 Task: Add Nordic Naturals Lemon Omega-3D to the cart.
Action: Mouse moved to (309, 141)
Screenshot: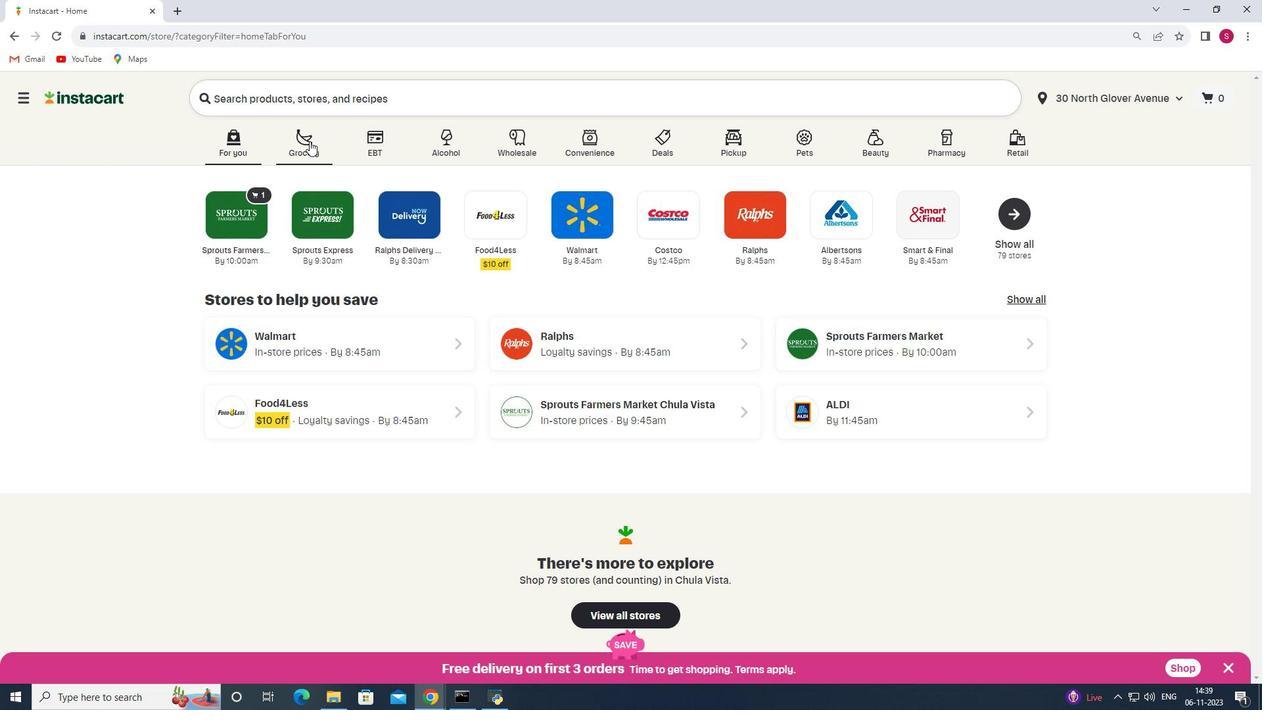 
Action: Mouse pressed left at (309, 141)
Screenshot: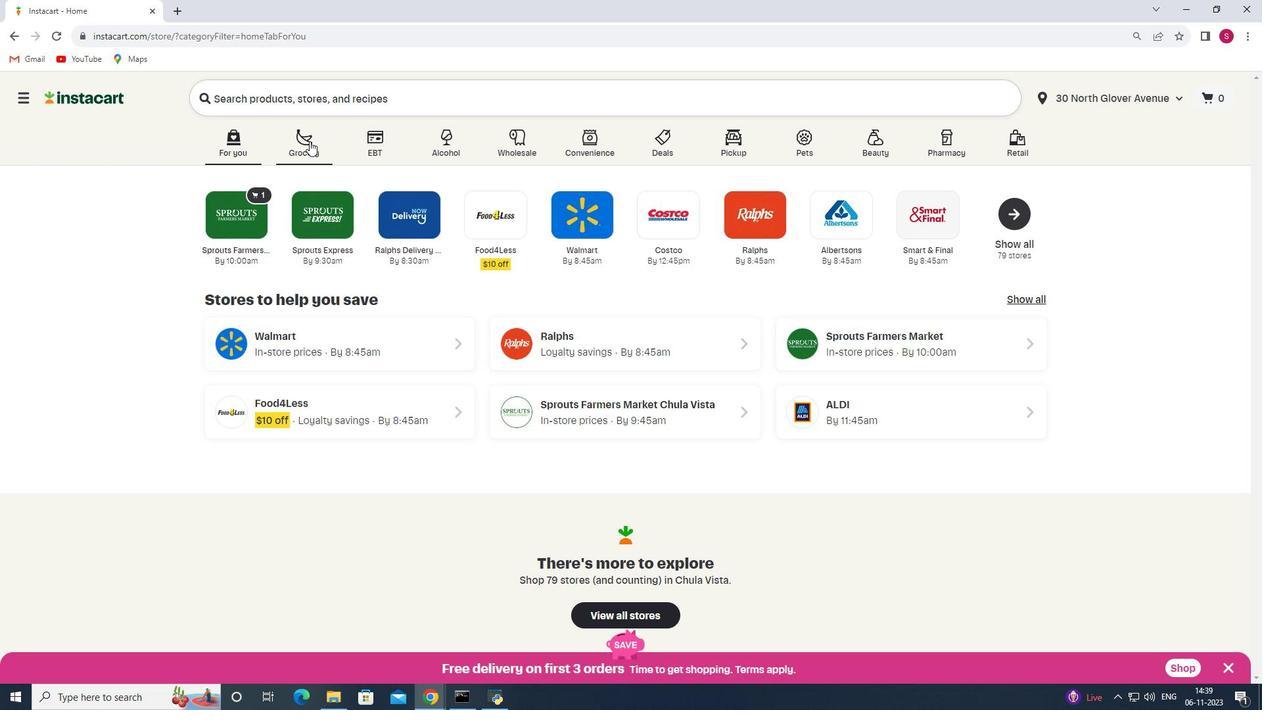 
Action: Mouse moved to (316, 392)
Screenshot: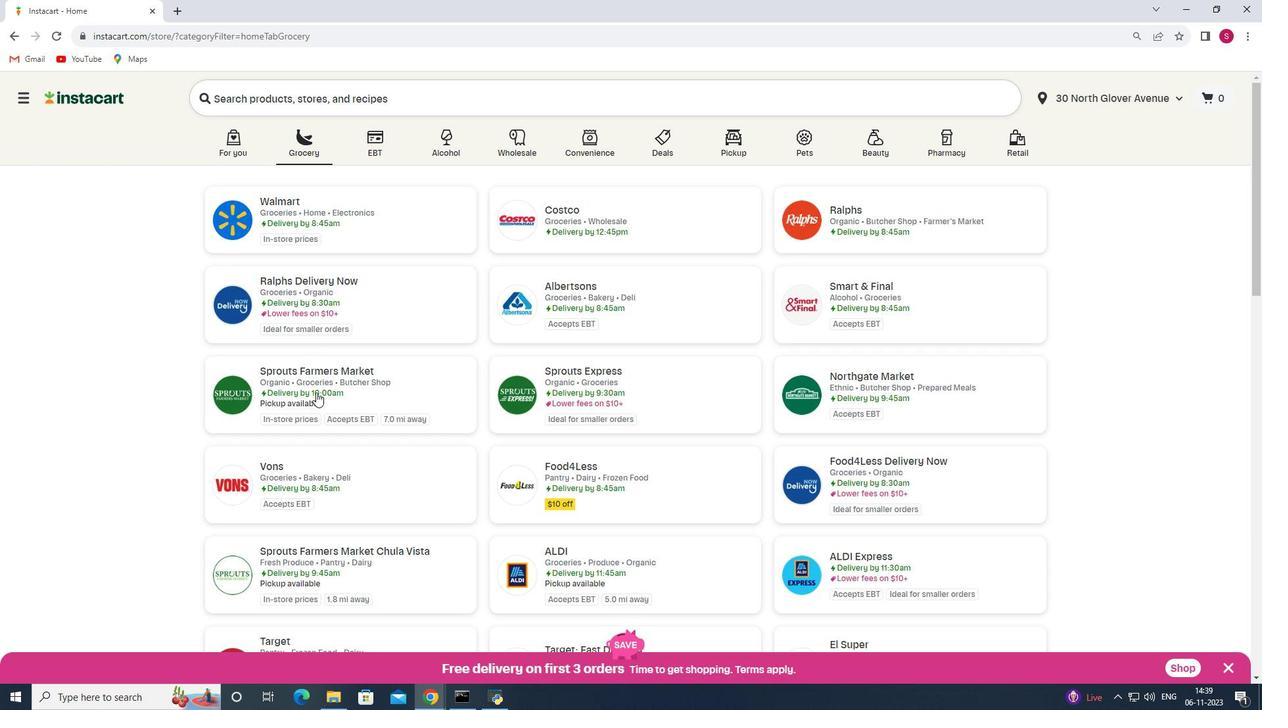
Action: Mouse pressed left at (316, 392)
Screenshot: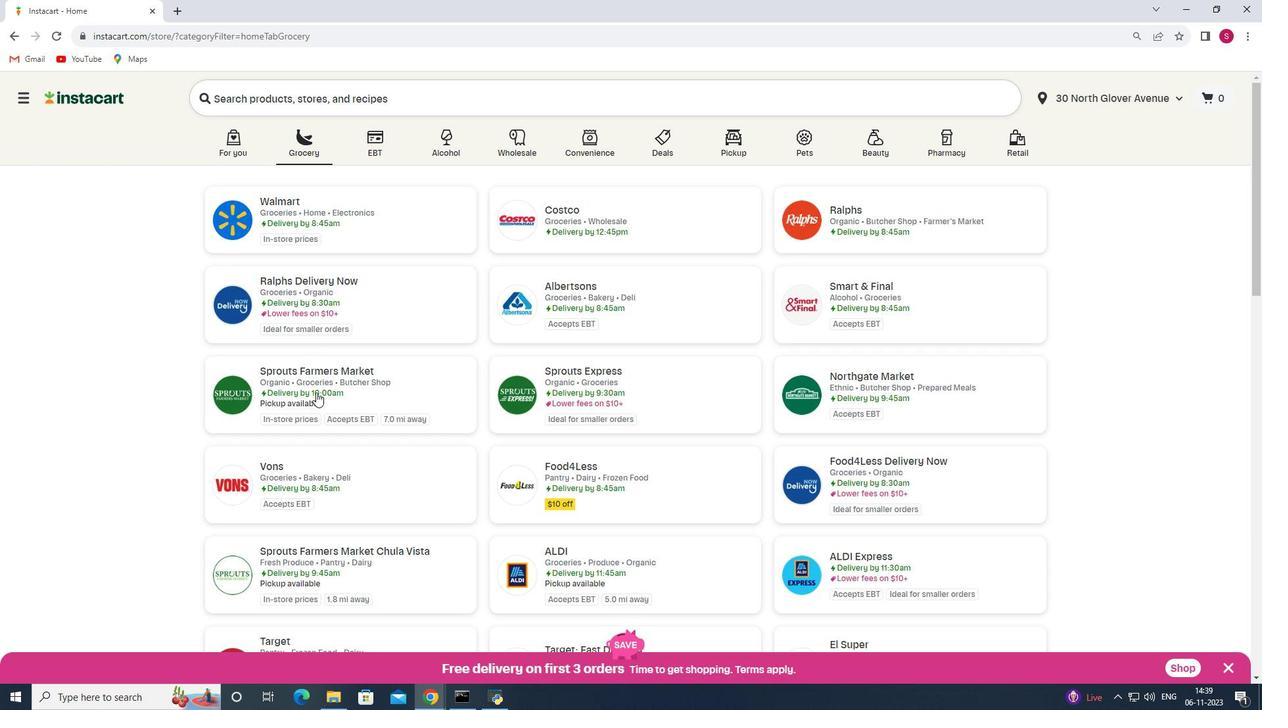
Action: Mouse moved to (96, 449)
Screenshot: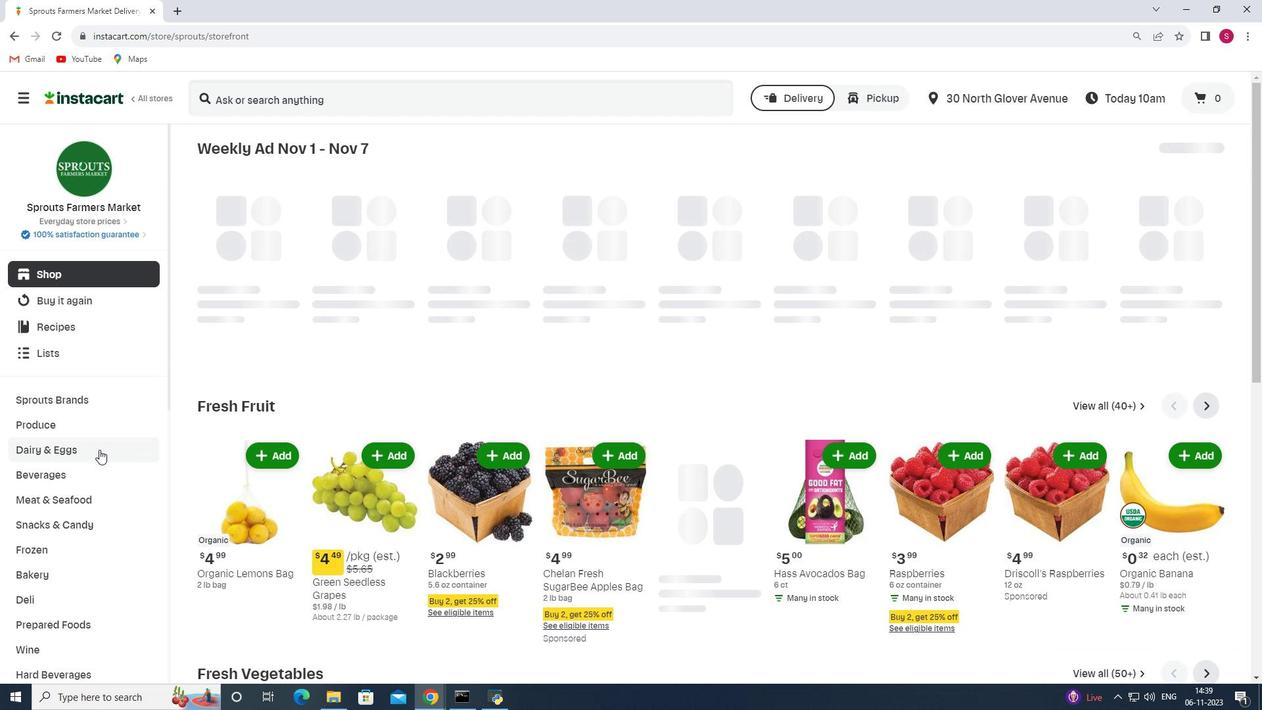 
Action: Mouse scrolled (96, 449) with delta (0, 0)
Screenshot: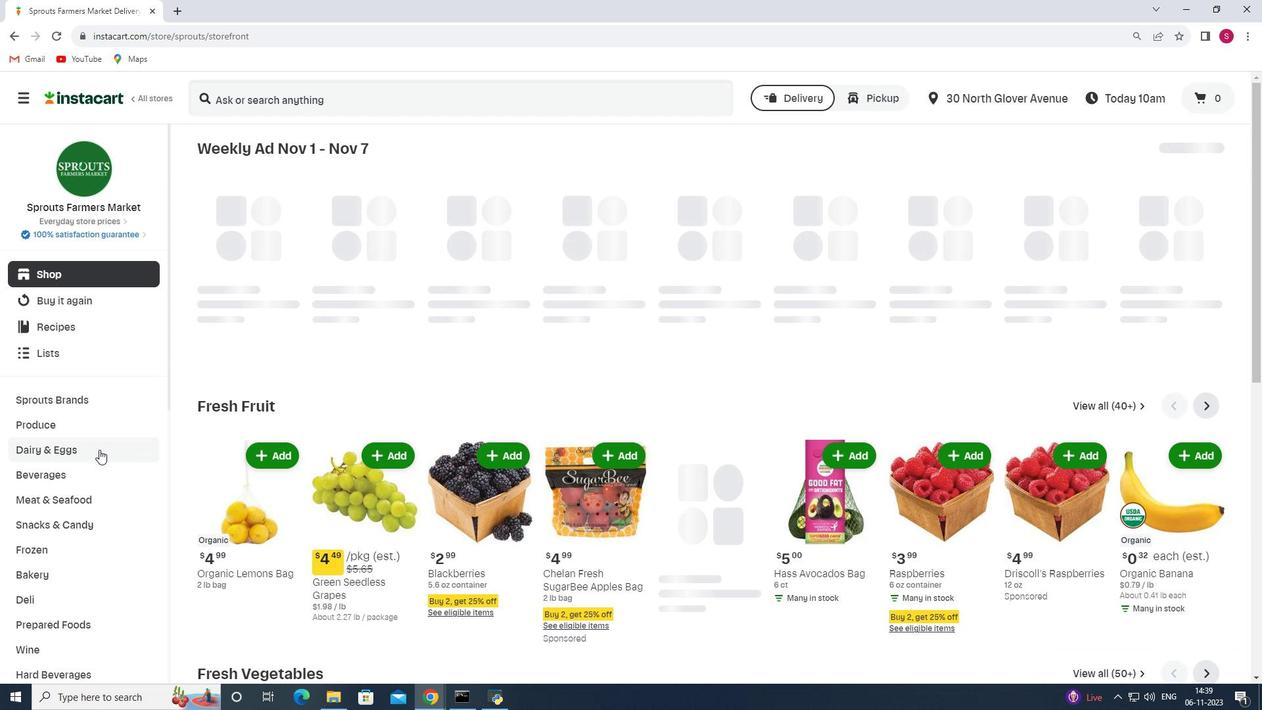 
Action: Mouse moved to (96, 451)
Screenshot: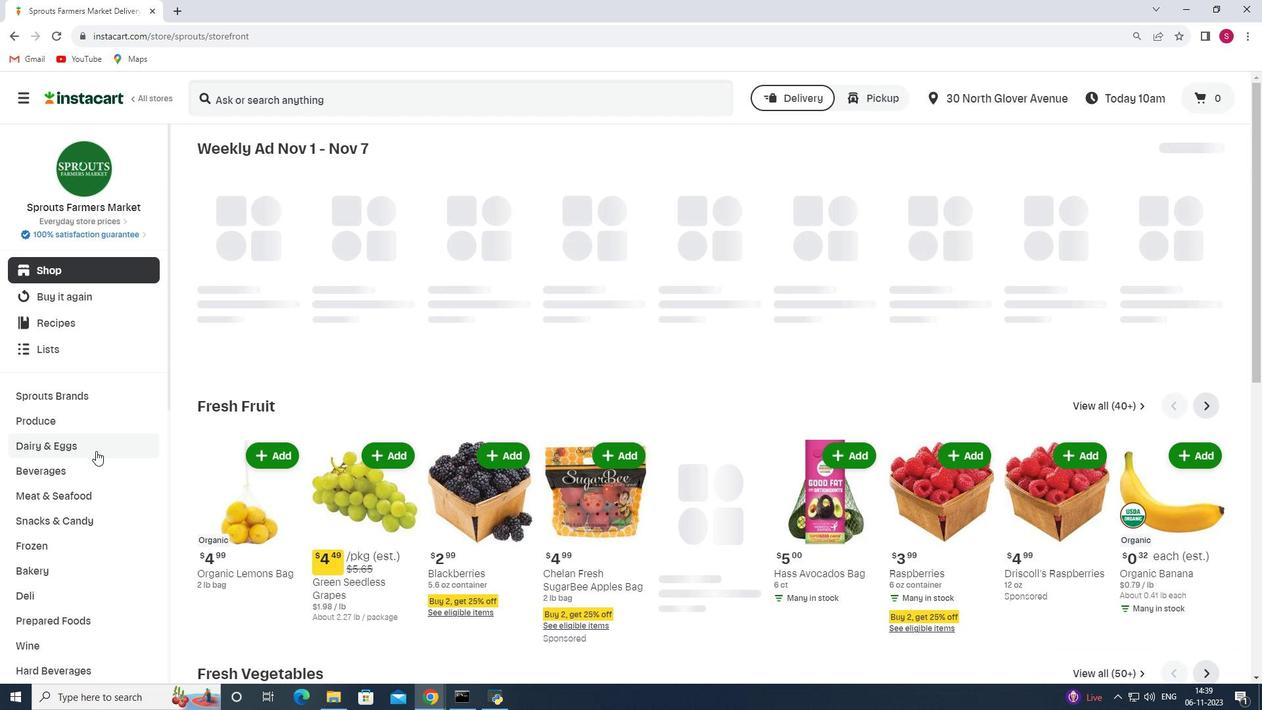
Action: Mouse scrolled (96, 450) with delta (0, 0)
Screenshot: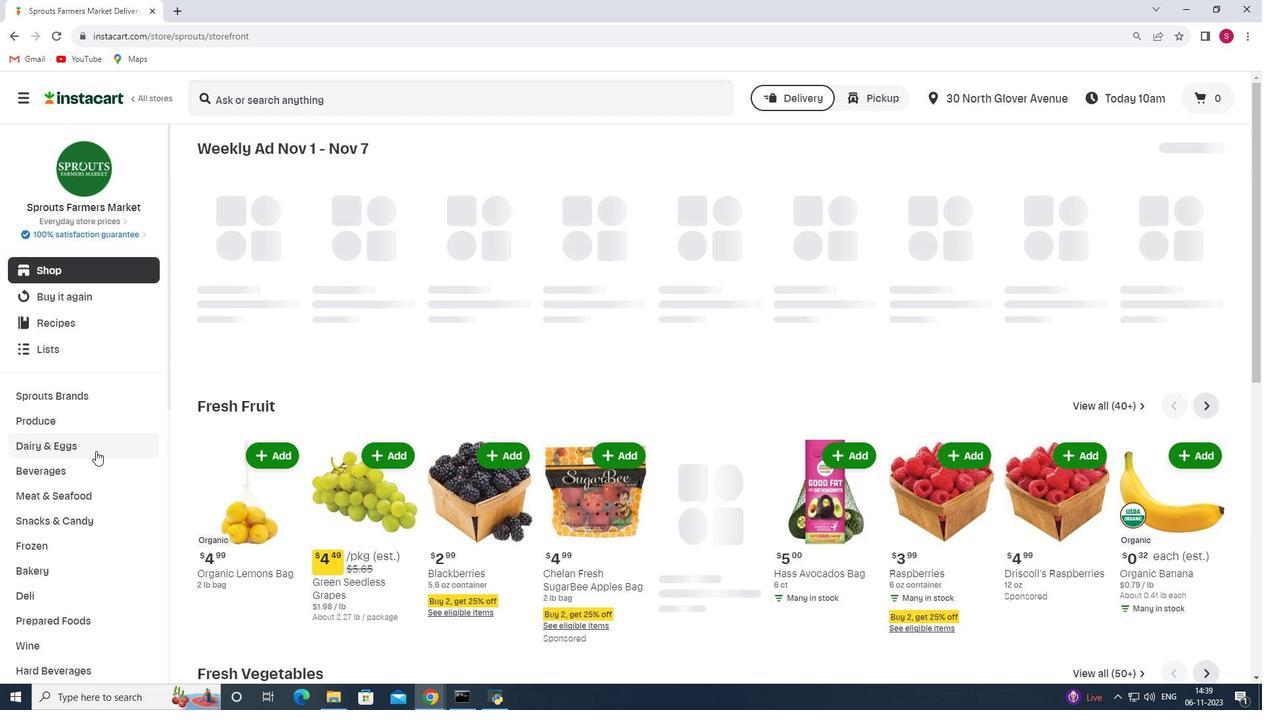 
Action: Mouse scrolled (96, 450) with delta (0, 0)
Screenshot: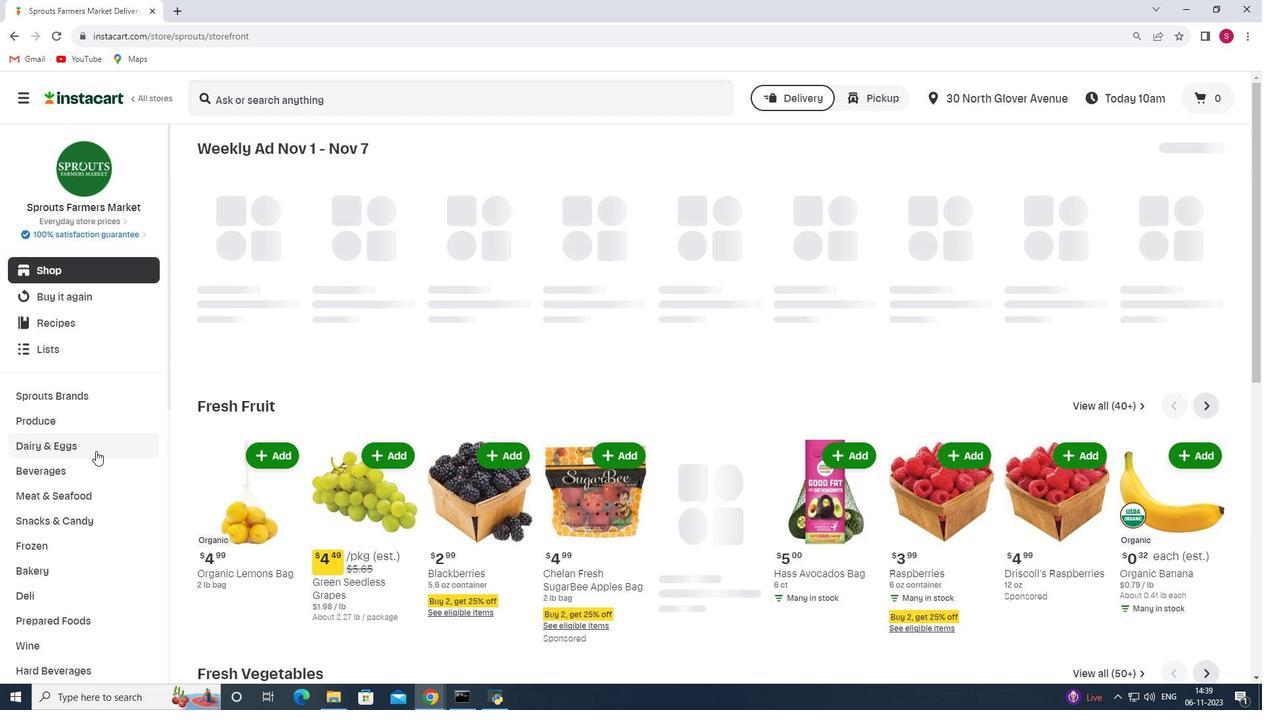 
Action: Mouse scrolled (96, 450) with delta (0, 0)
Screenshot: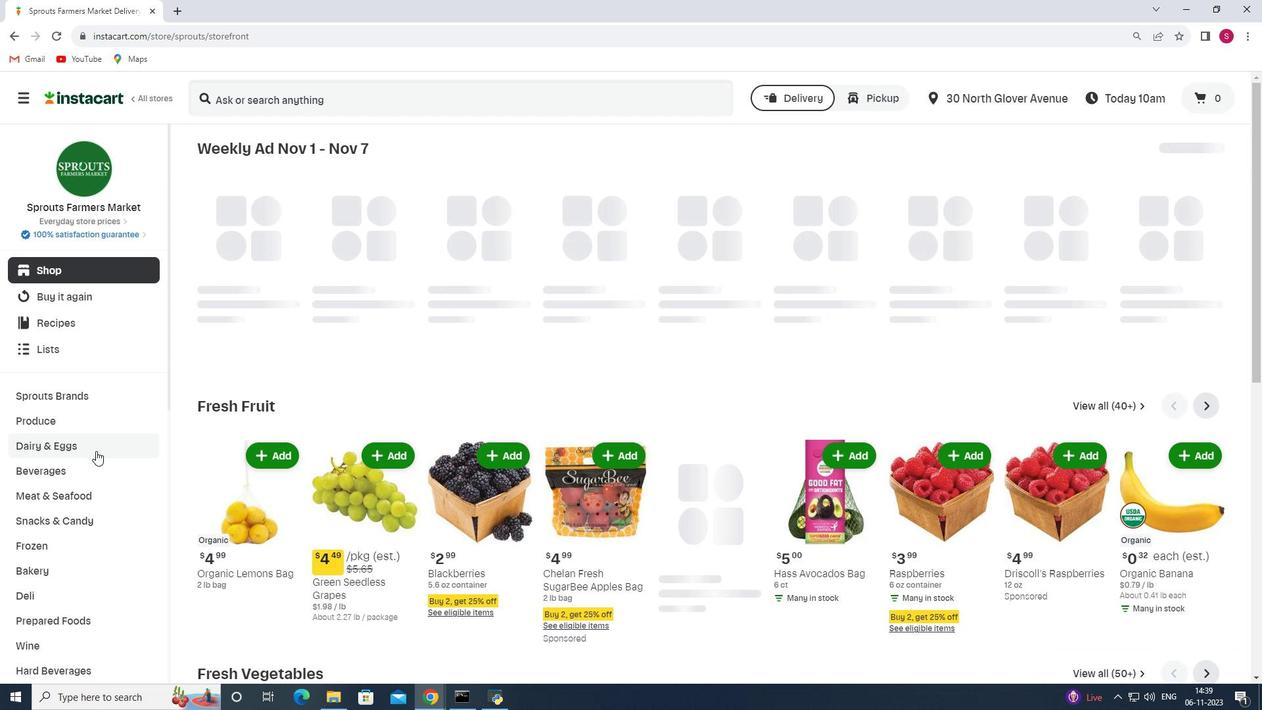 
Action: Mouse scrolled (96, 450) with delta (0, 0)
Screenshot: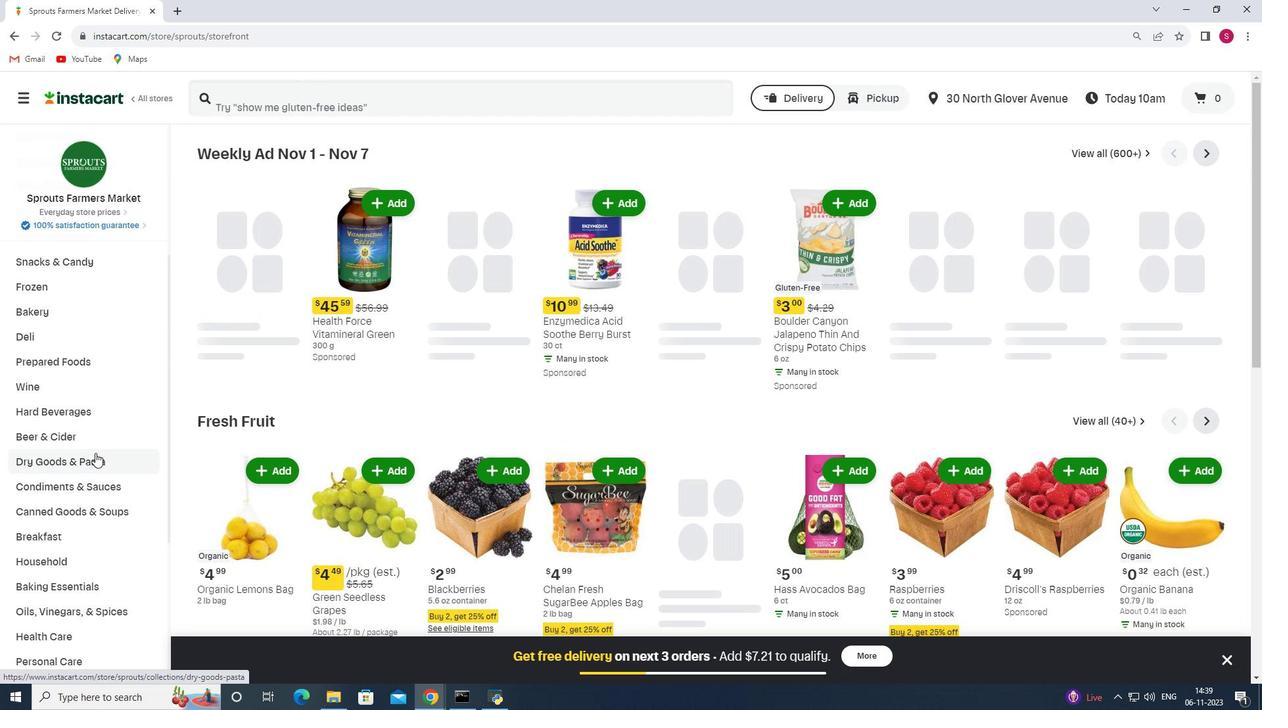
Action: Mouse moved to (95, 453)
Screenshot: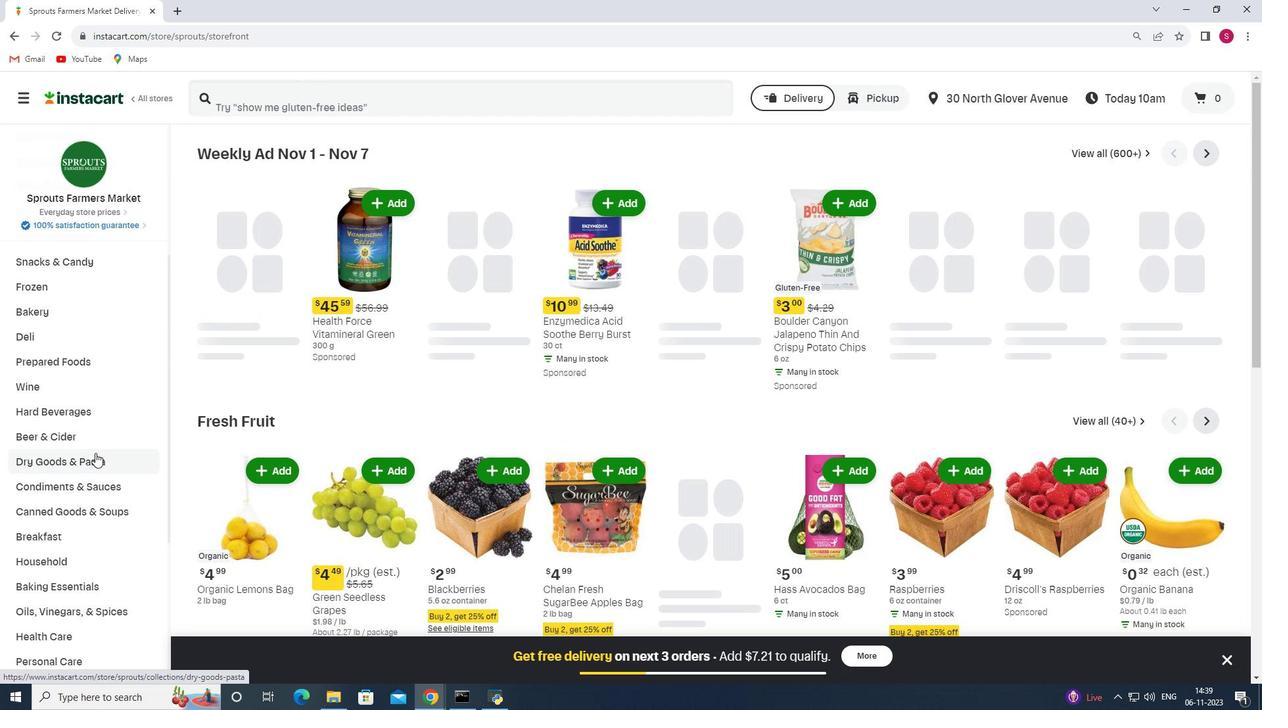 
Action: Mouse scrolled (95, 452) with delta (0, 0)
Screenshot: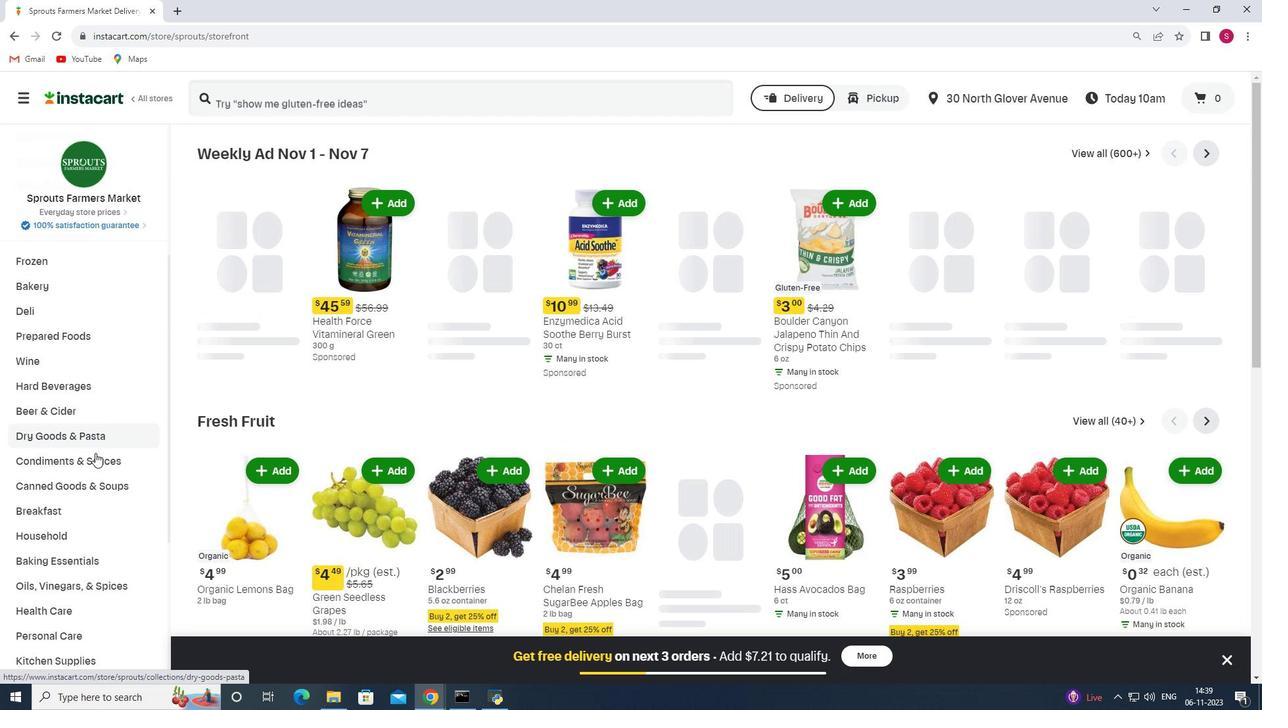 
Action: Mouse scrolled (95, 452) with delta (0, 0)
Screenshot: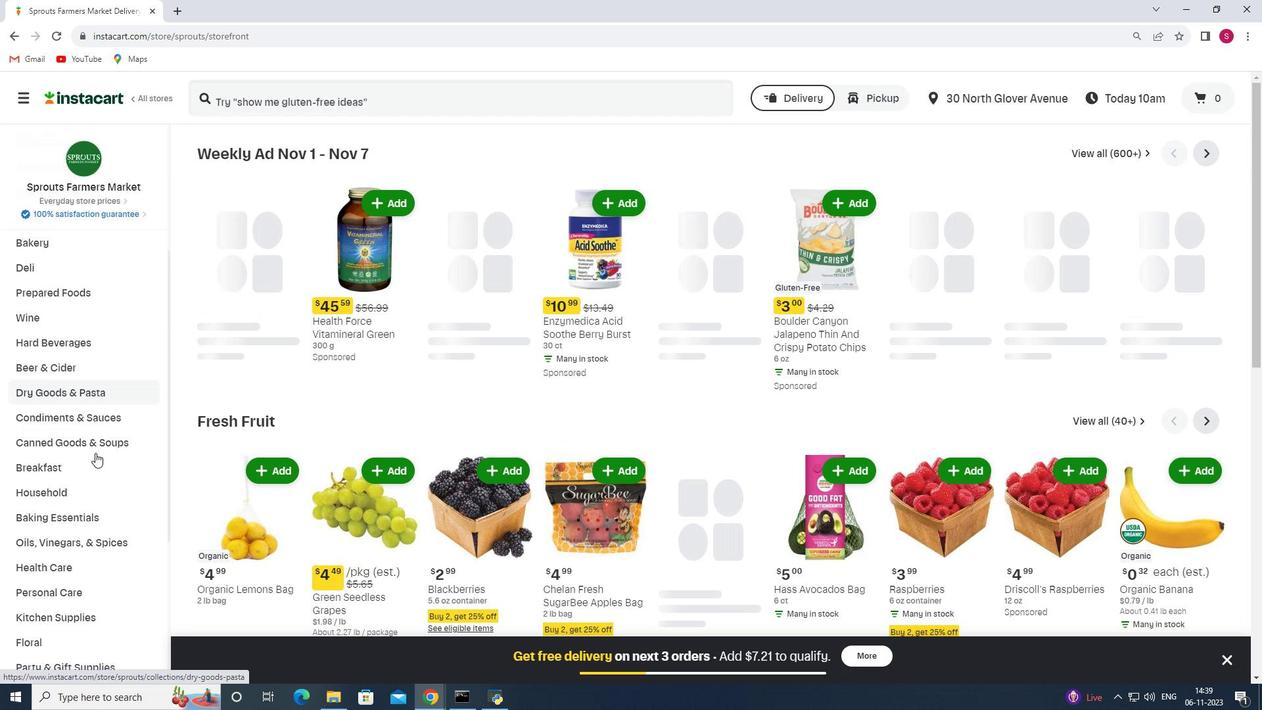 
Action: Mouse moved to (67, 436)
Screenshot: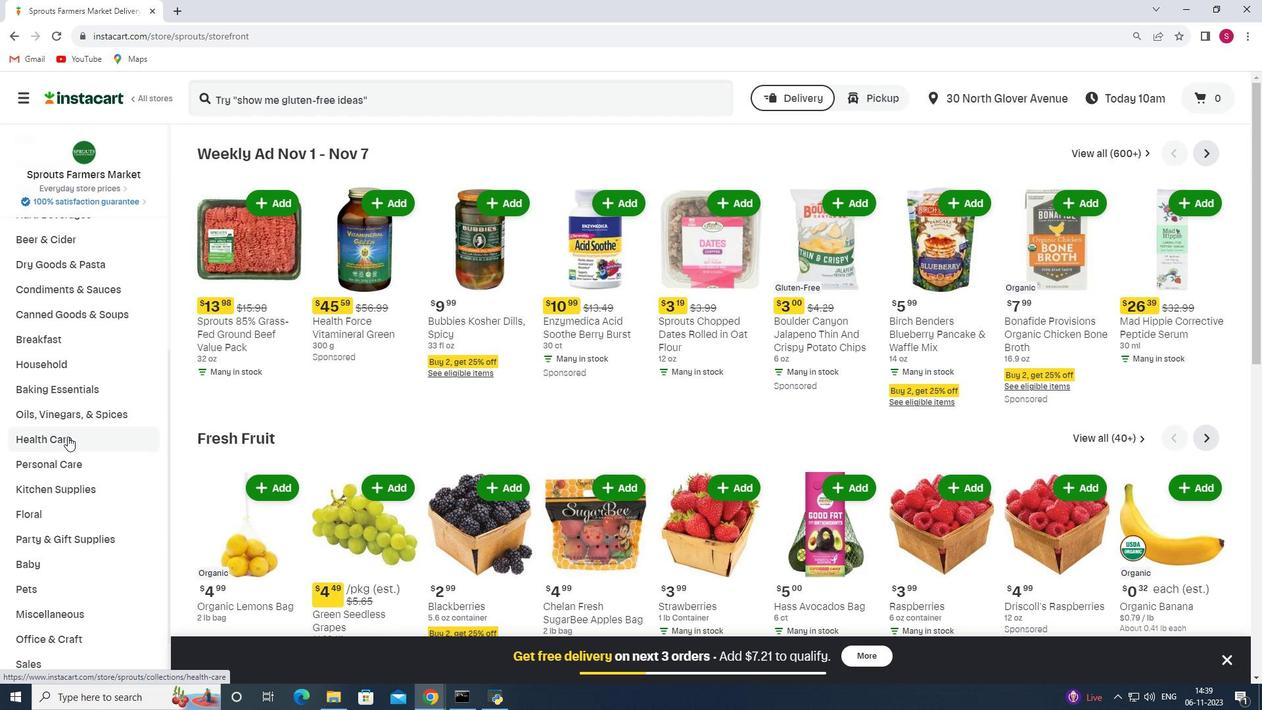 
Action: Mouse pressed left at (67, 436)
Screenshot: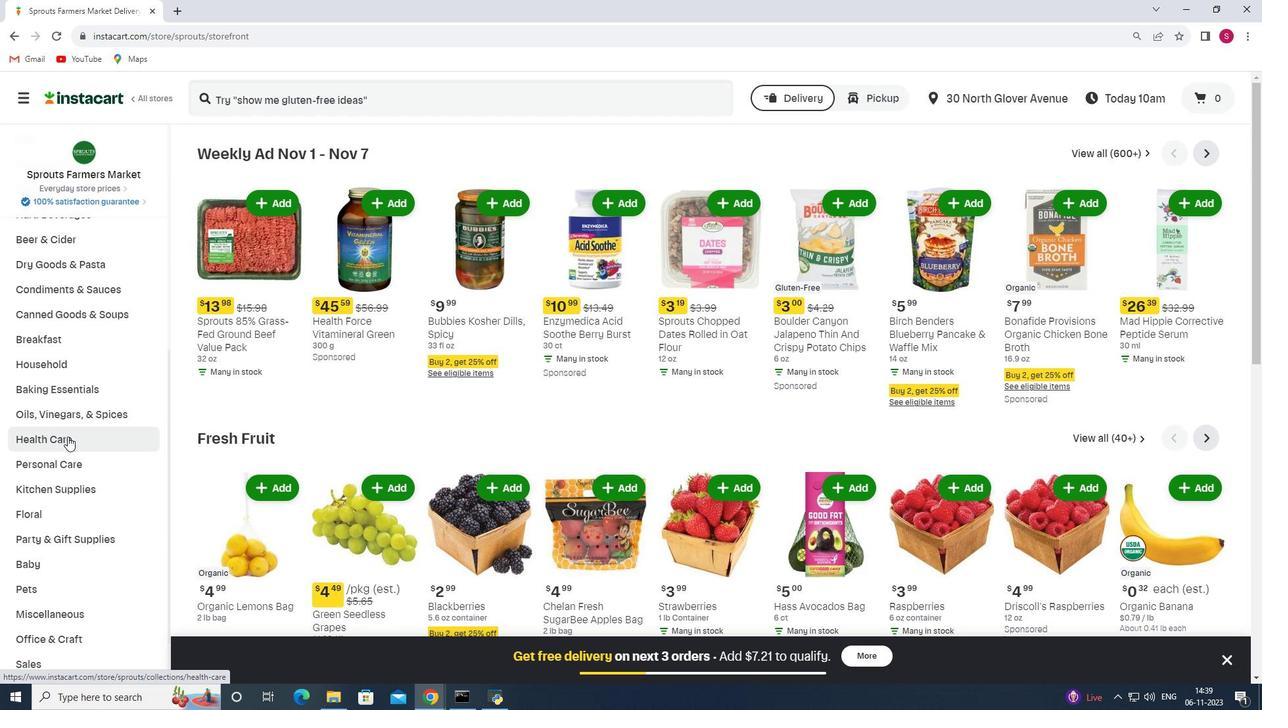
Action: Mouse moved to (441, 192)
Screenshot: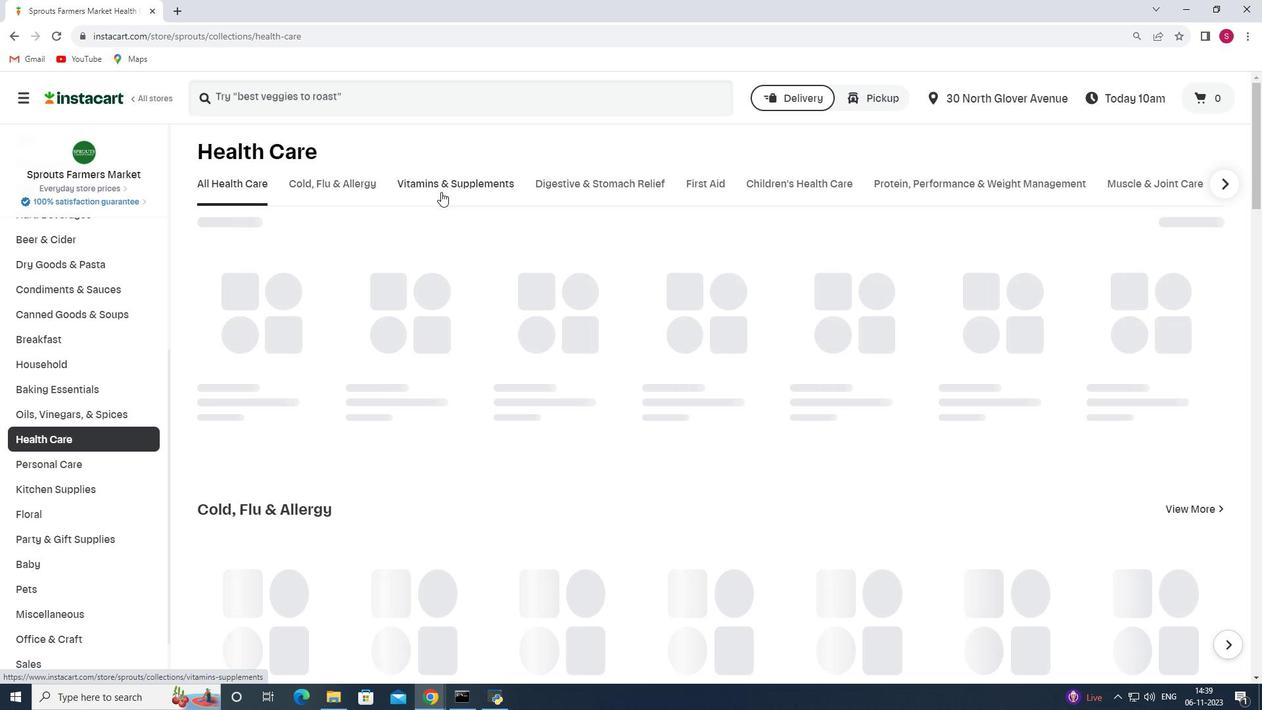 
Action: Mouse pressed left at (441, 192)
Screenshot: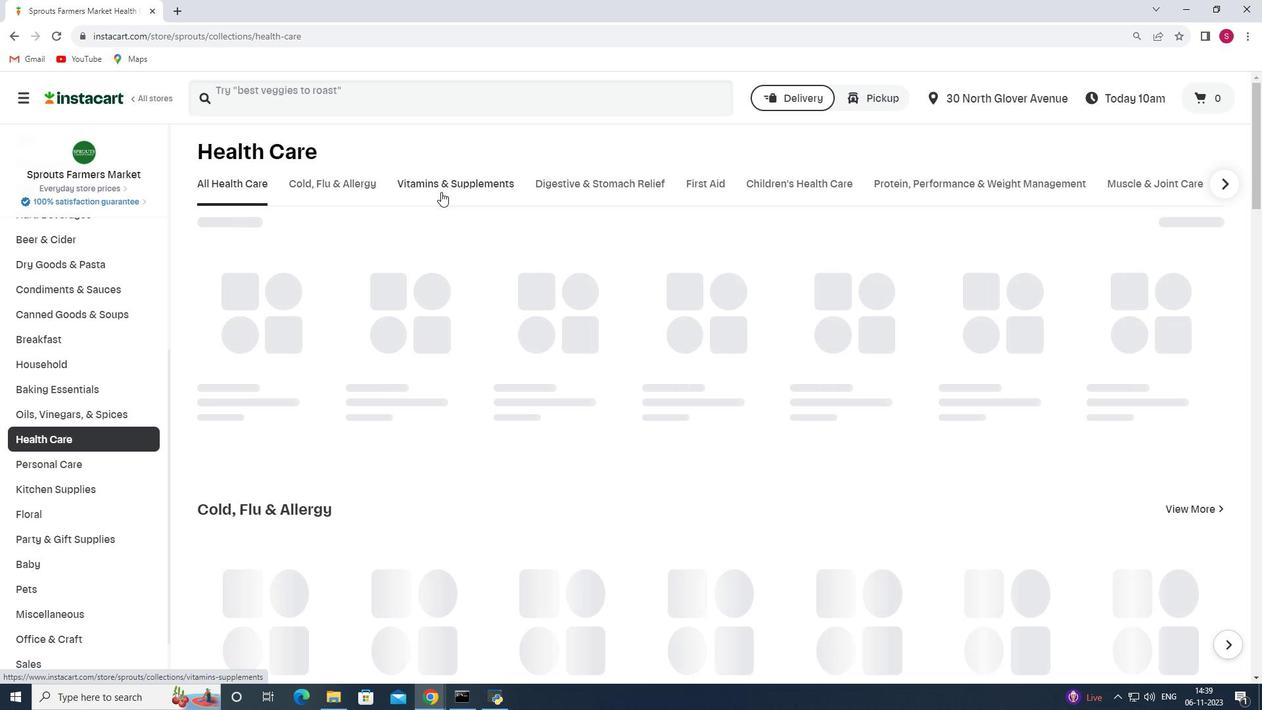 
Action: Mouse moved to (899, 244)
Screenshot: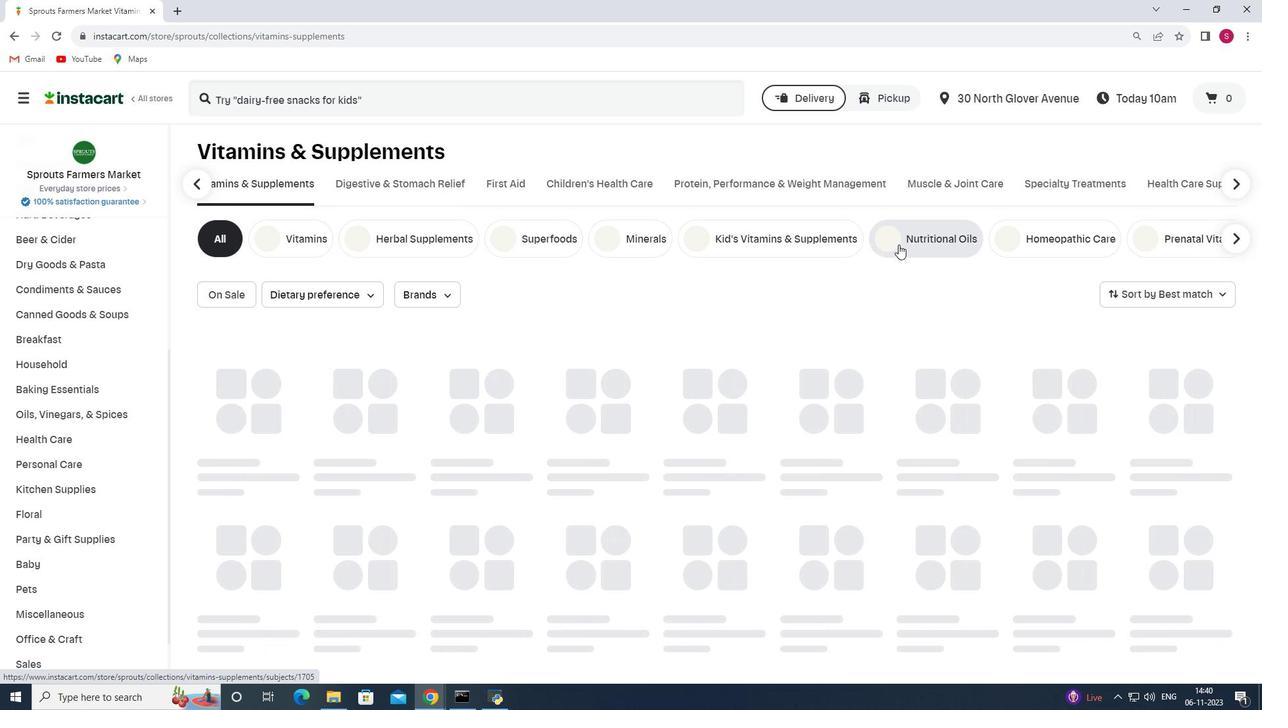 
Action: Mouse pressed left at (899, 244)
Screenshot: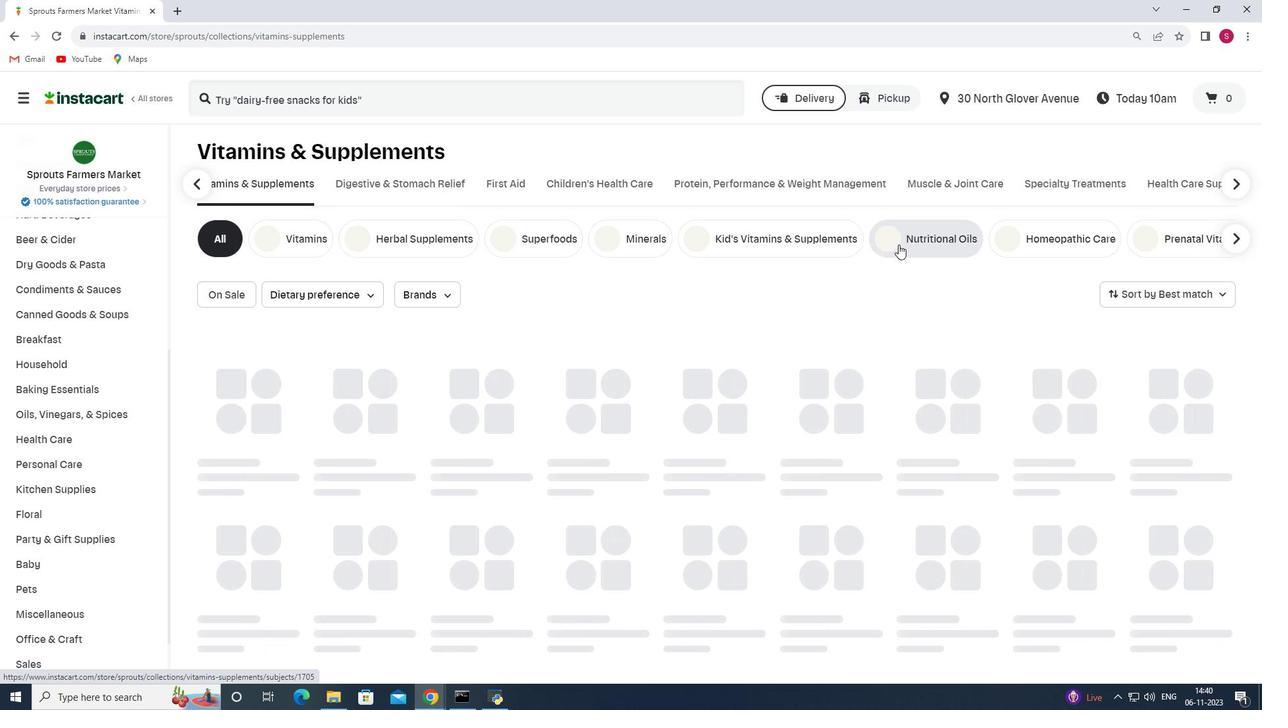 
Action: Mouse moved to (418, 99)
Screenshot: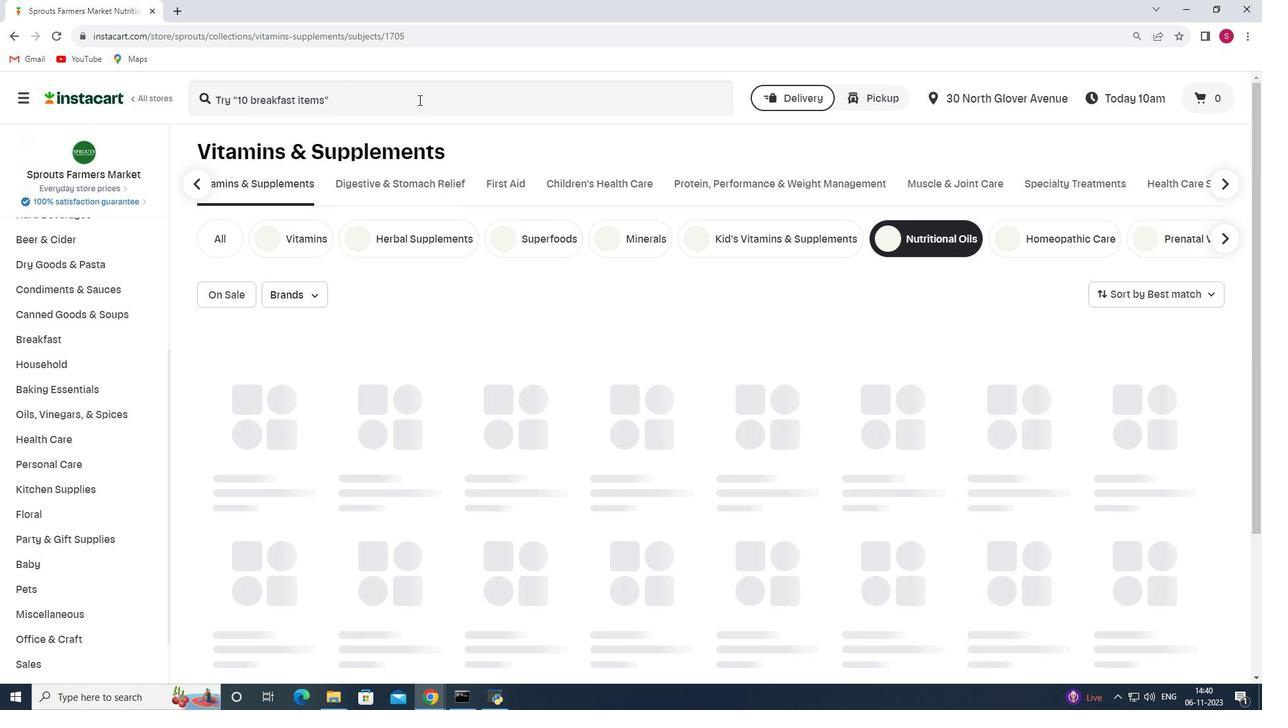 
Action: Mouse pressed left at (418, 99)
Screenshot: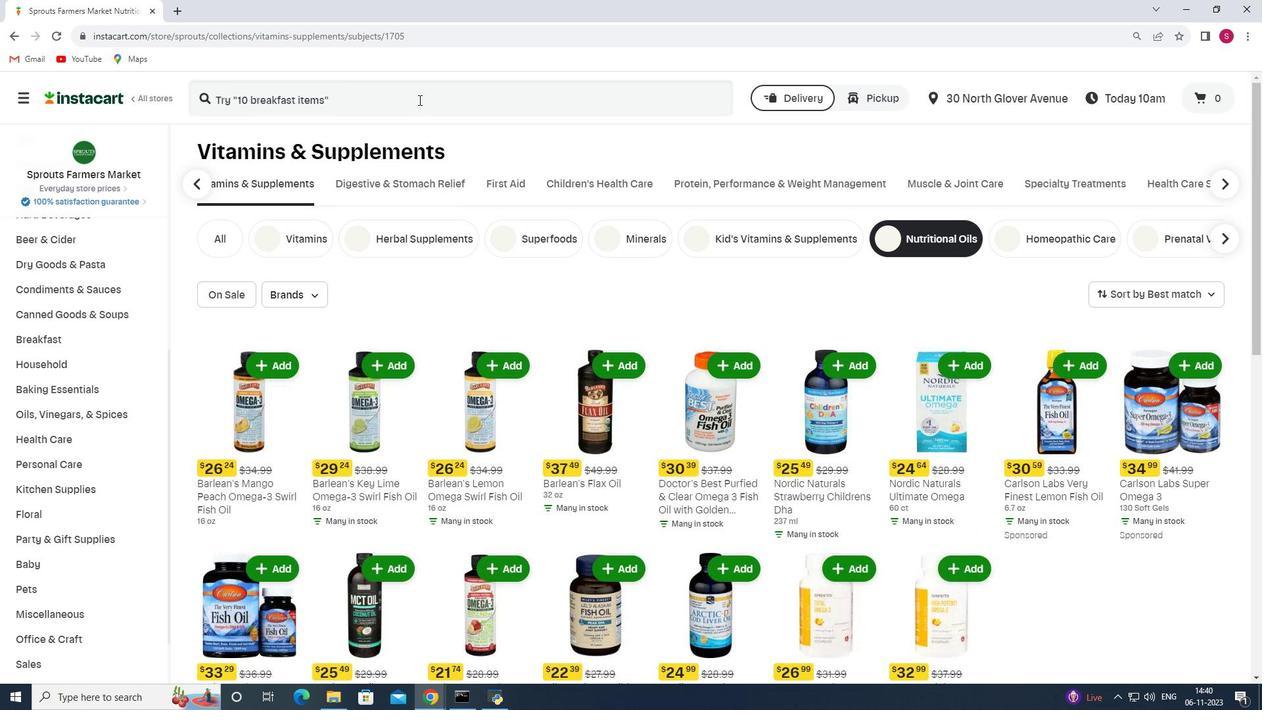 
Action: Key pressed <Key.shift>Nordic<Key.space><Key.shift>Naturals<Key.space><Key.shift>Lemon<Key.space><Key.shift>Omega-3<Key.shift>D<Key.enter>
Screenshot: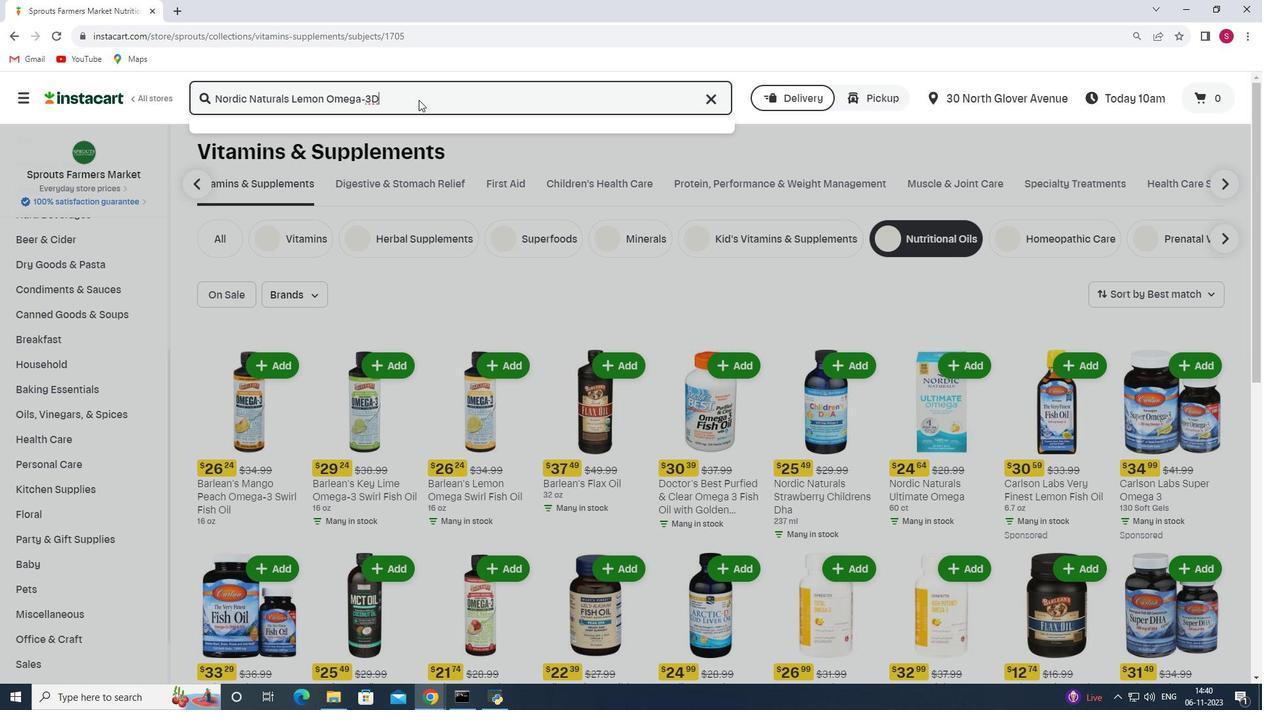 
Action: Mouse moved to (604, 242)
Screenshot: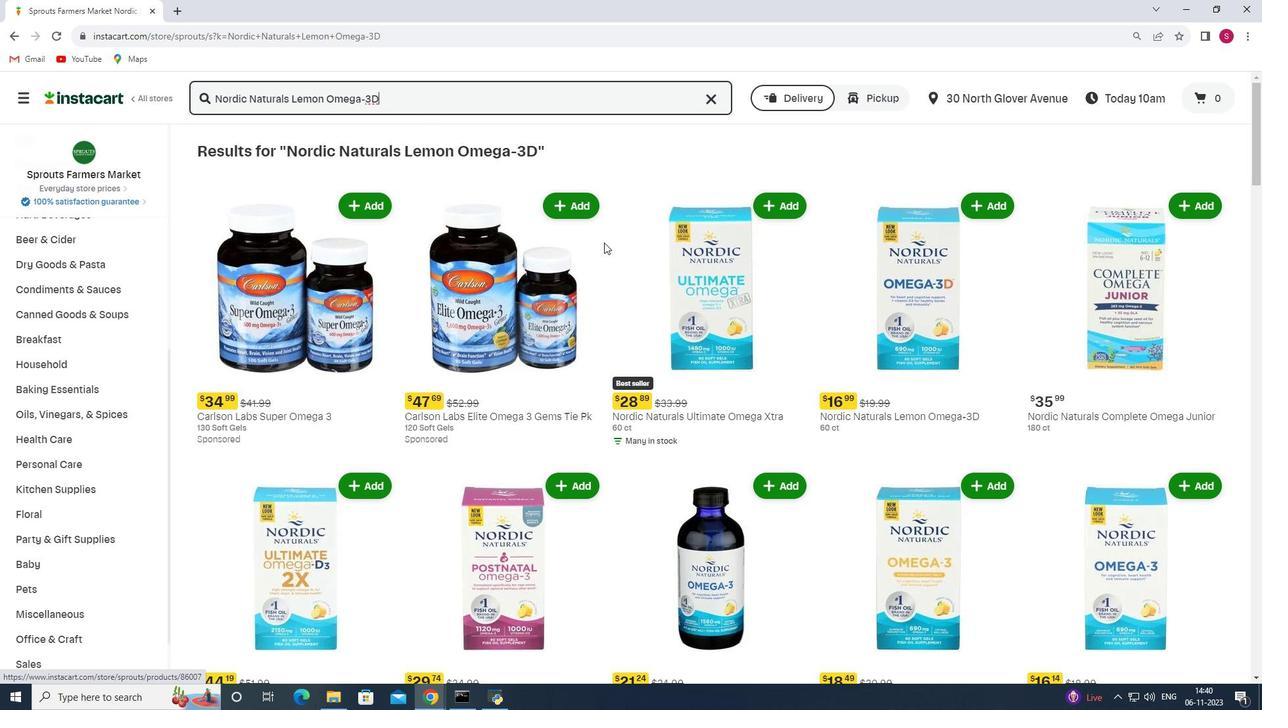 
Action: Mouse scrolled (604, 242) with delta (0, 0)
Screenshot: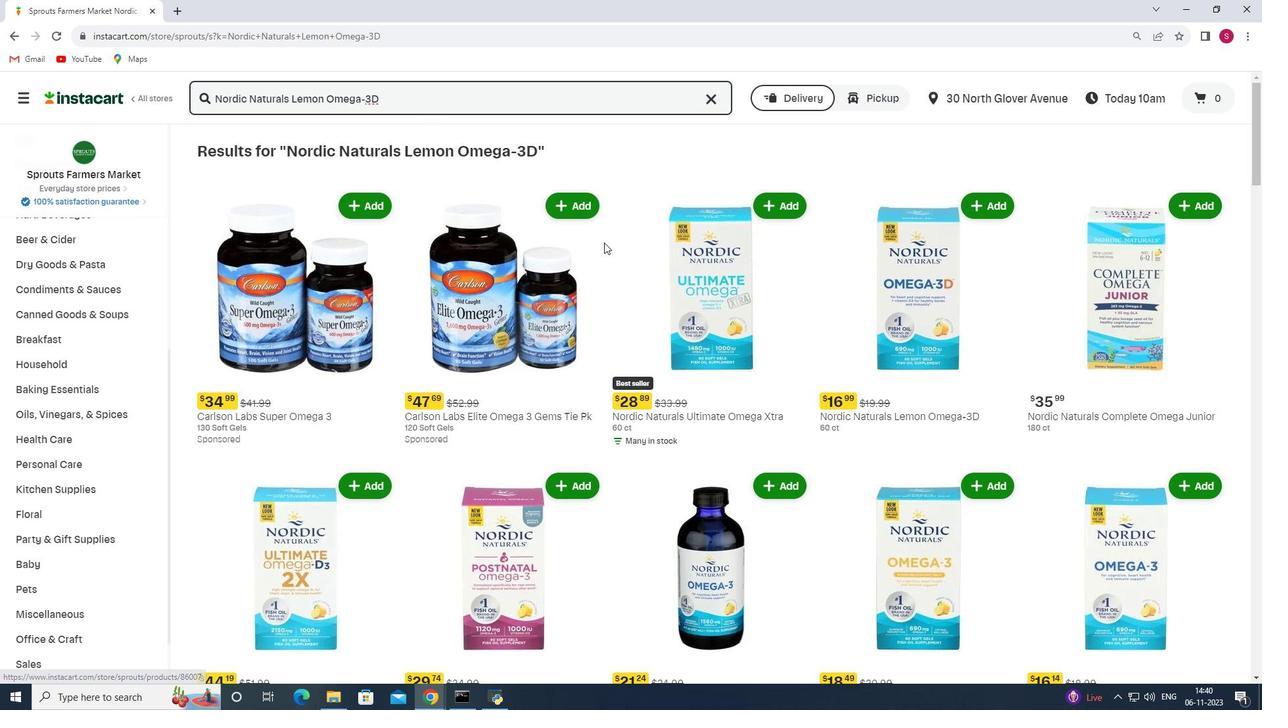 
Action: Mouse scrolled (604, 242) with delta (0, 0)
Screenshot: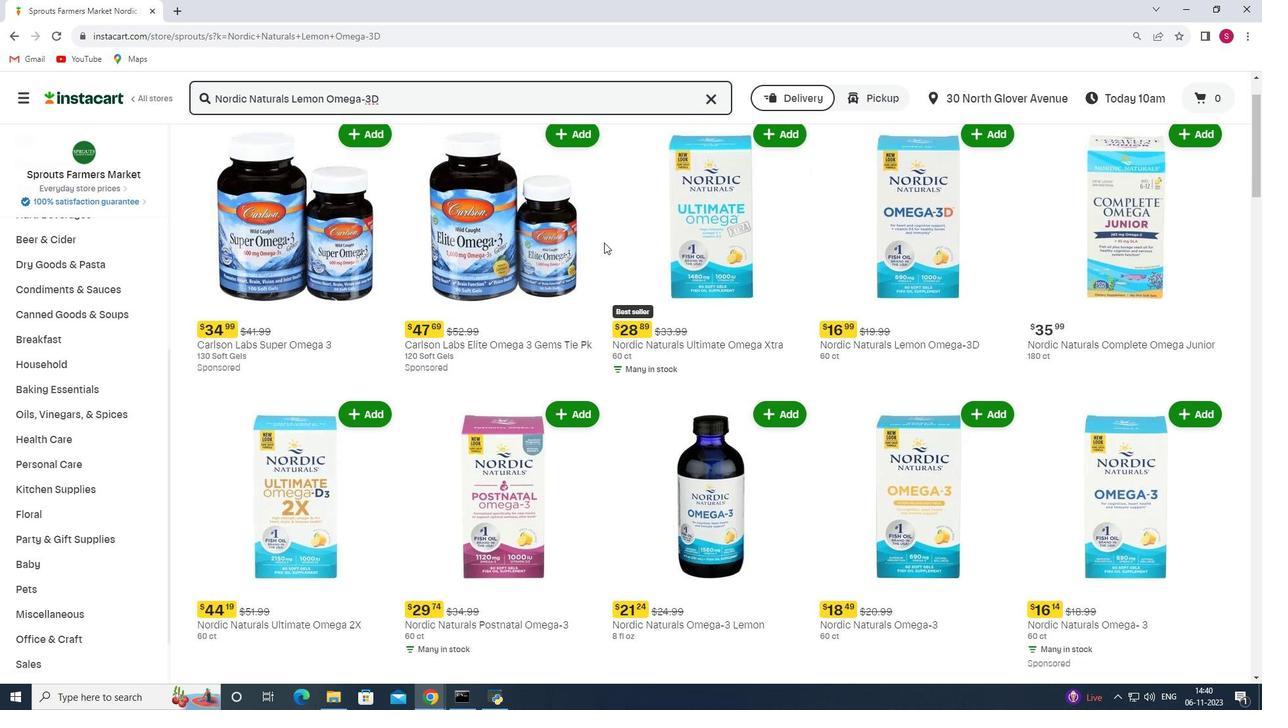 
Action: Mouse moved to (947, 147)
Screenshot: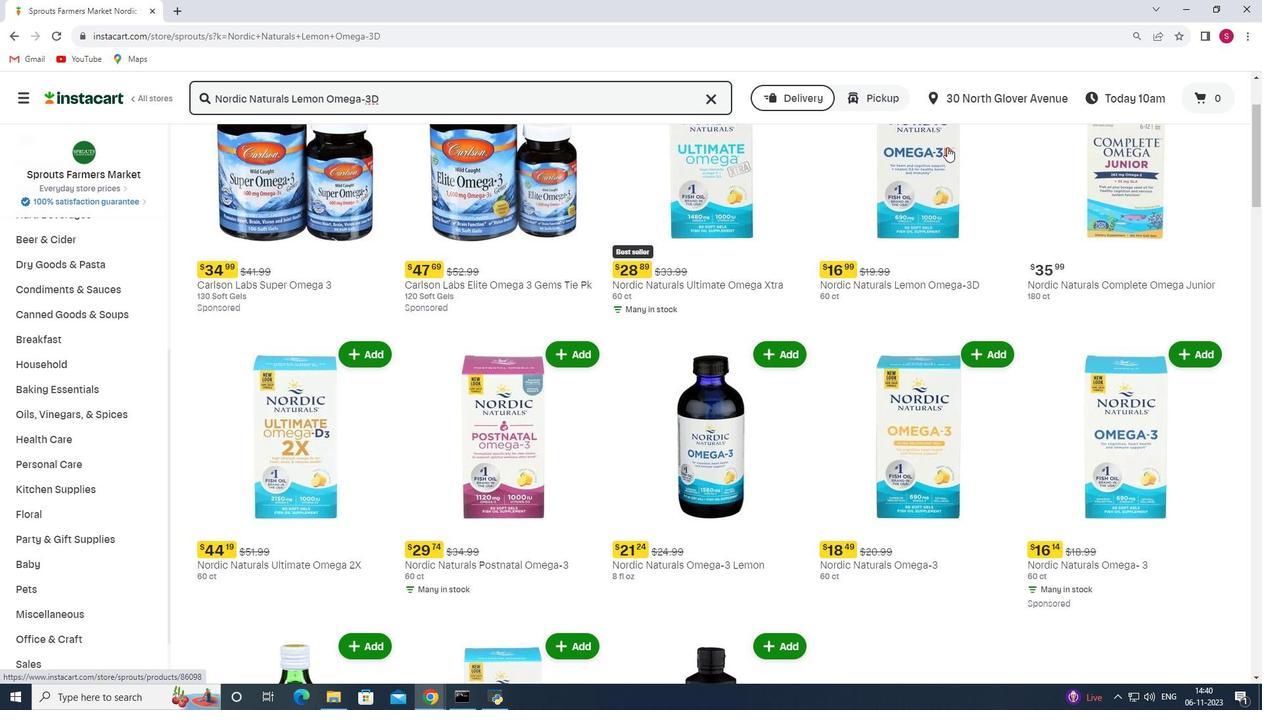 
Action: Mouse scrolled (947, 147) with delta (0, 0)
Screenshot: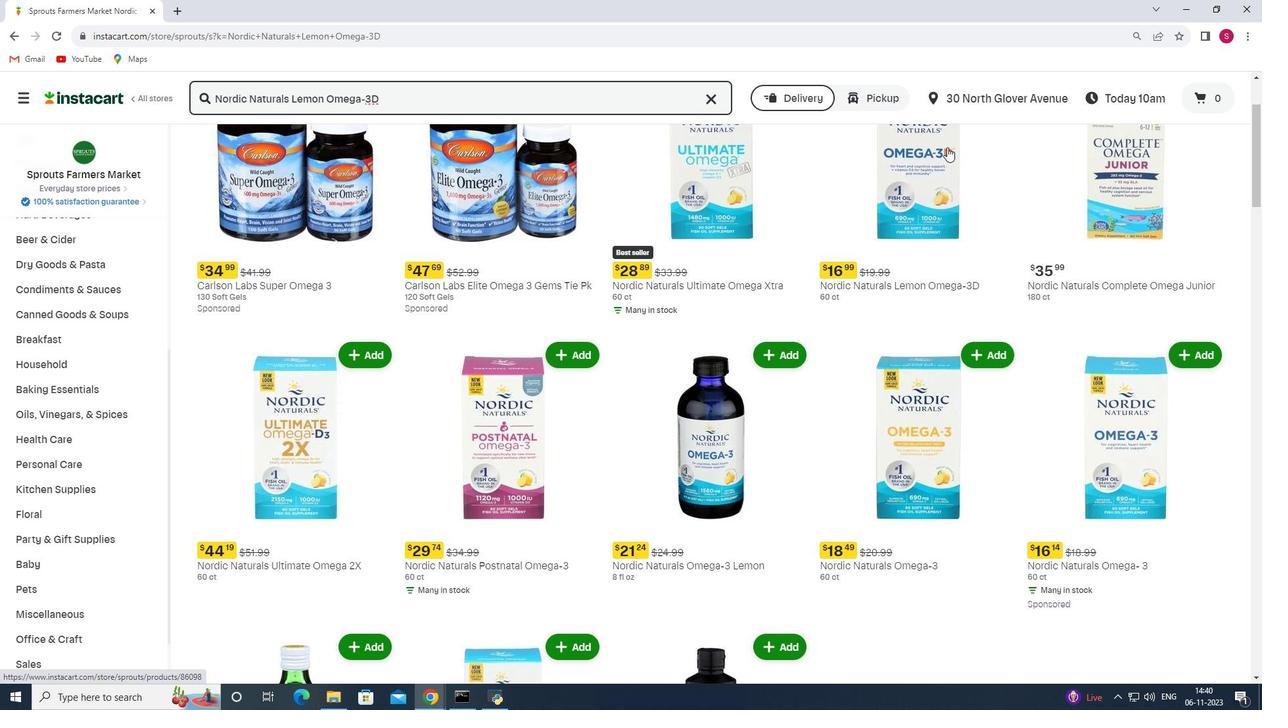 
Action: Mouse scrolled (947, 147) with delta (0, 0)
Screenshot: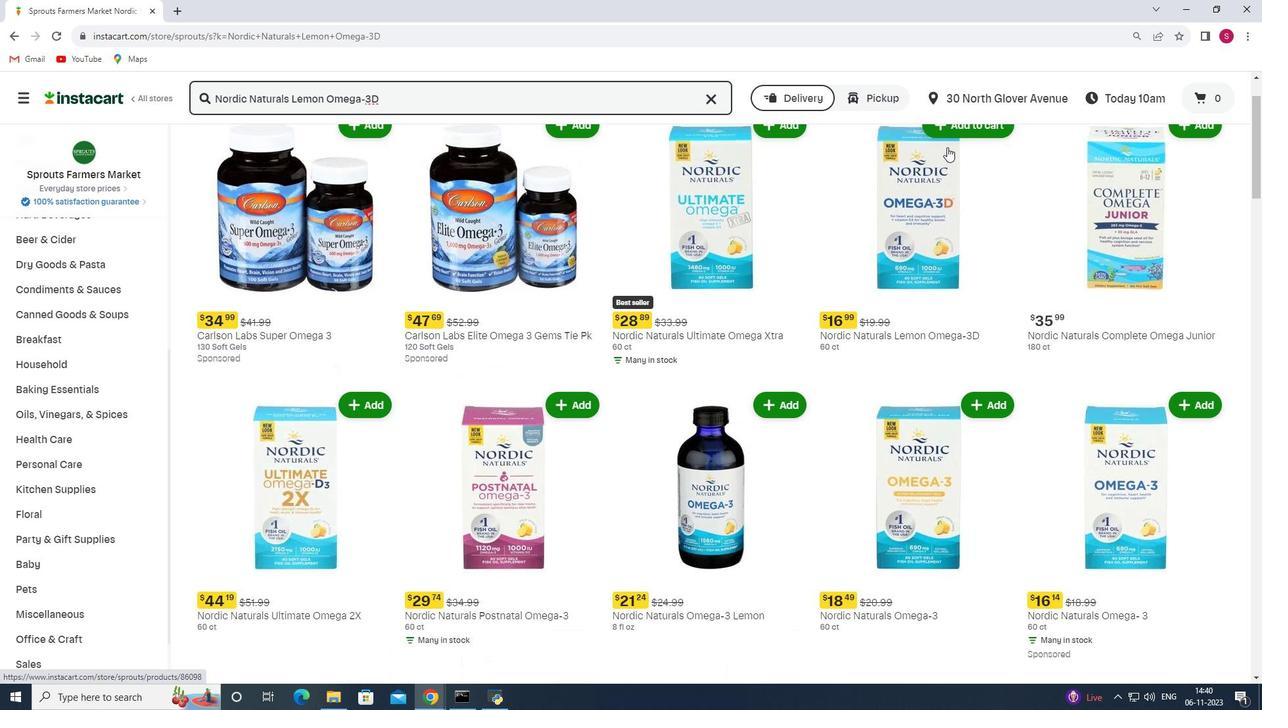 
Action: Mouse moved to (979, 207)
Screenshot: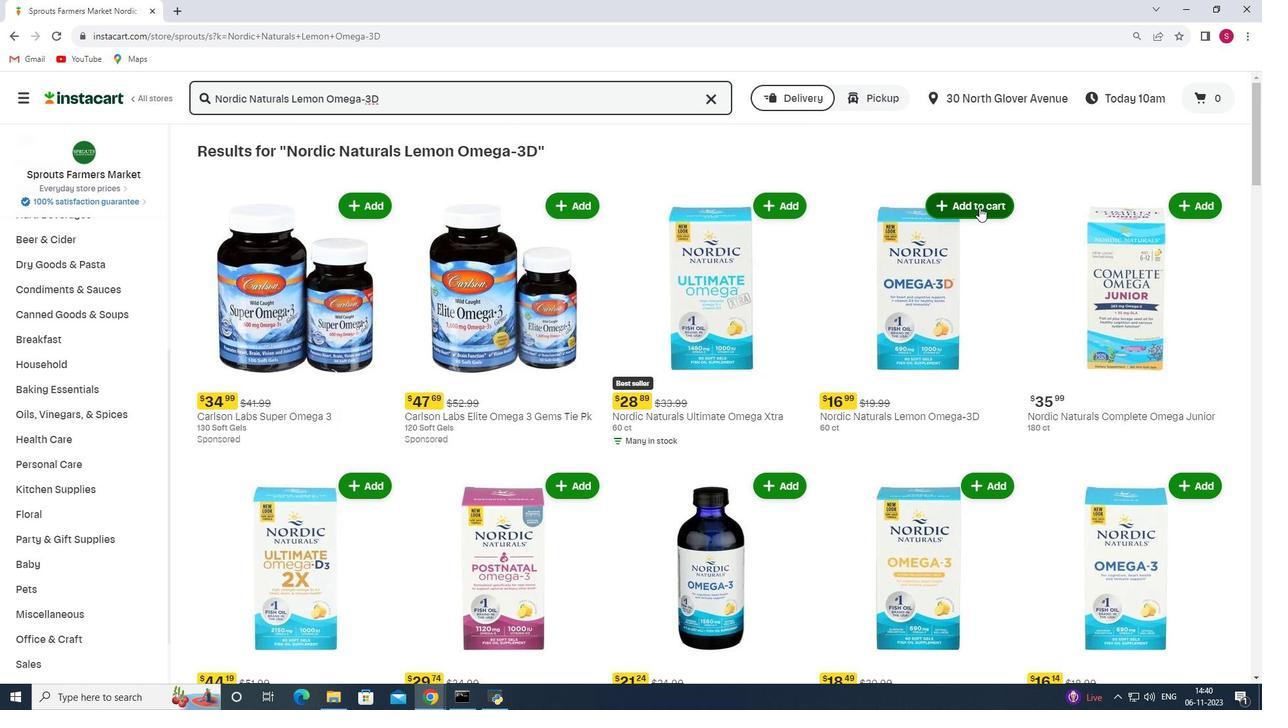 
Action: Mouse pressed left at (979, 207)
Screenshot: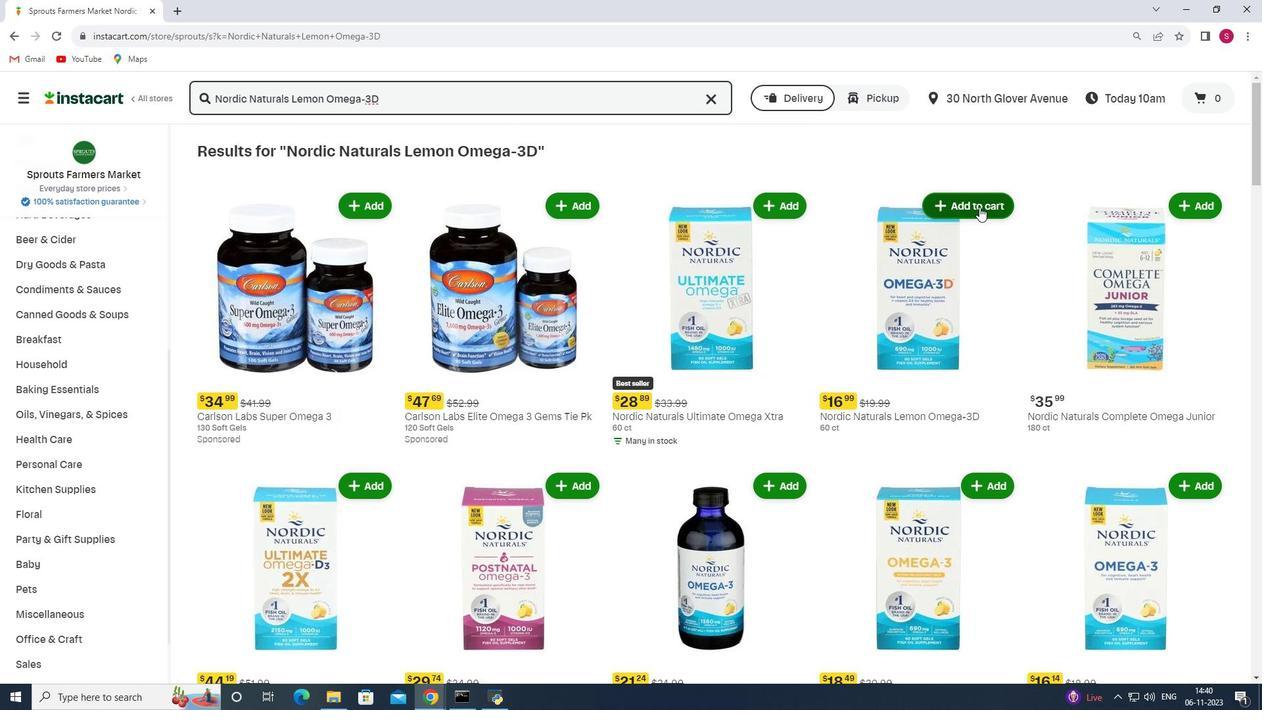 
